 Task: Filter the history by date.
Action: Mouse moved to (1319, 45)
Screenshot: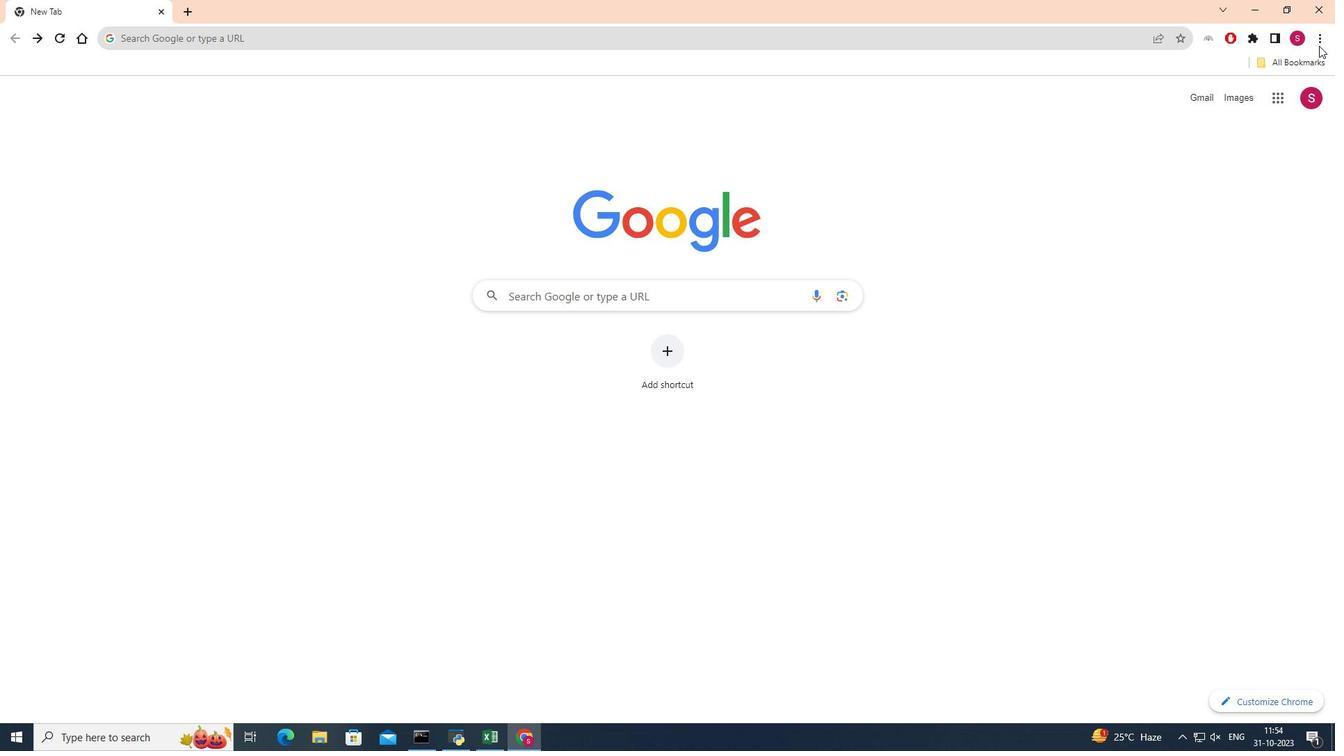 
Action: Mouse pressed left at (1319, 45)
Screenshot: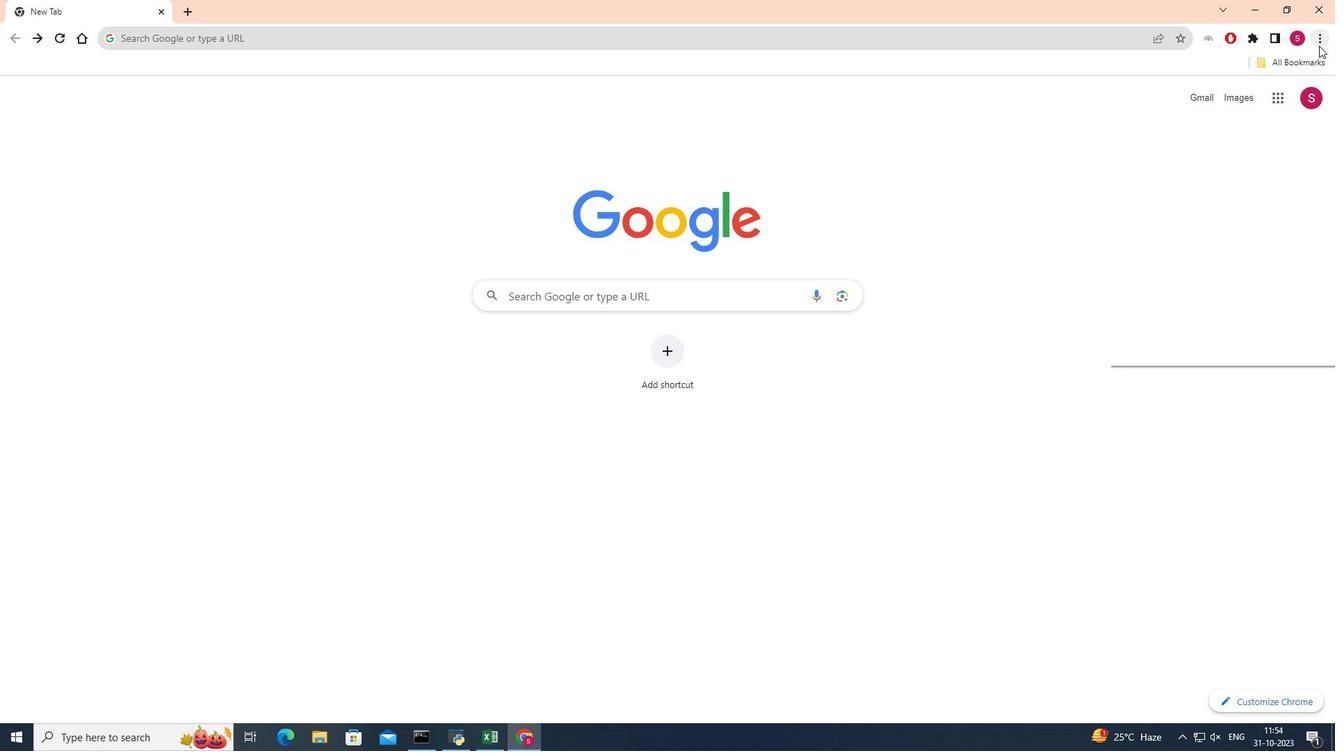 
Action: Mouse moved to (1182, 112)
Screenshot: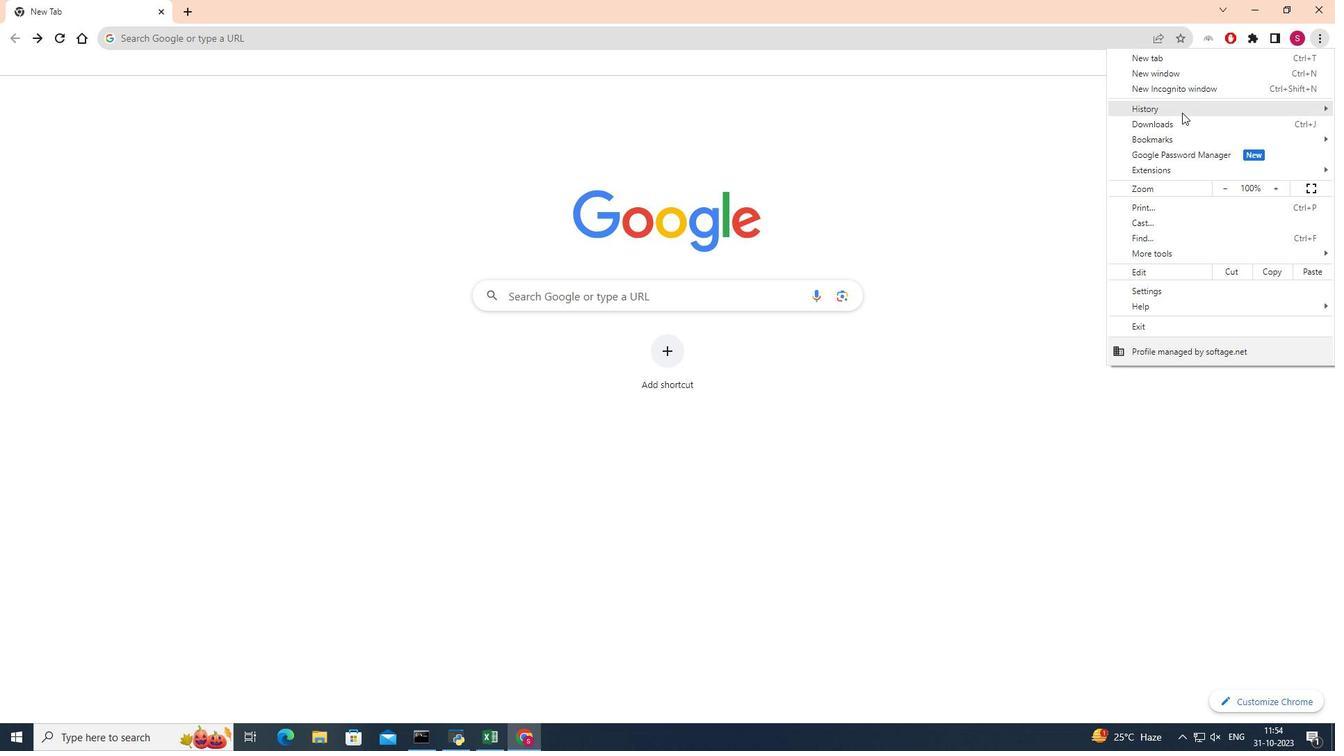 
Action: Mouse pressed left at (1182, 112)
Screenshot: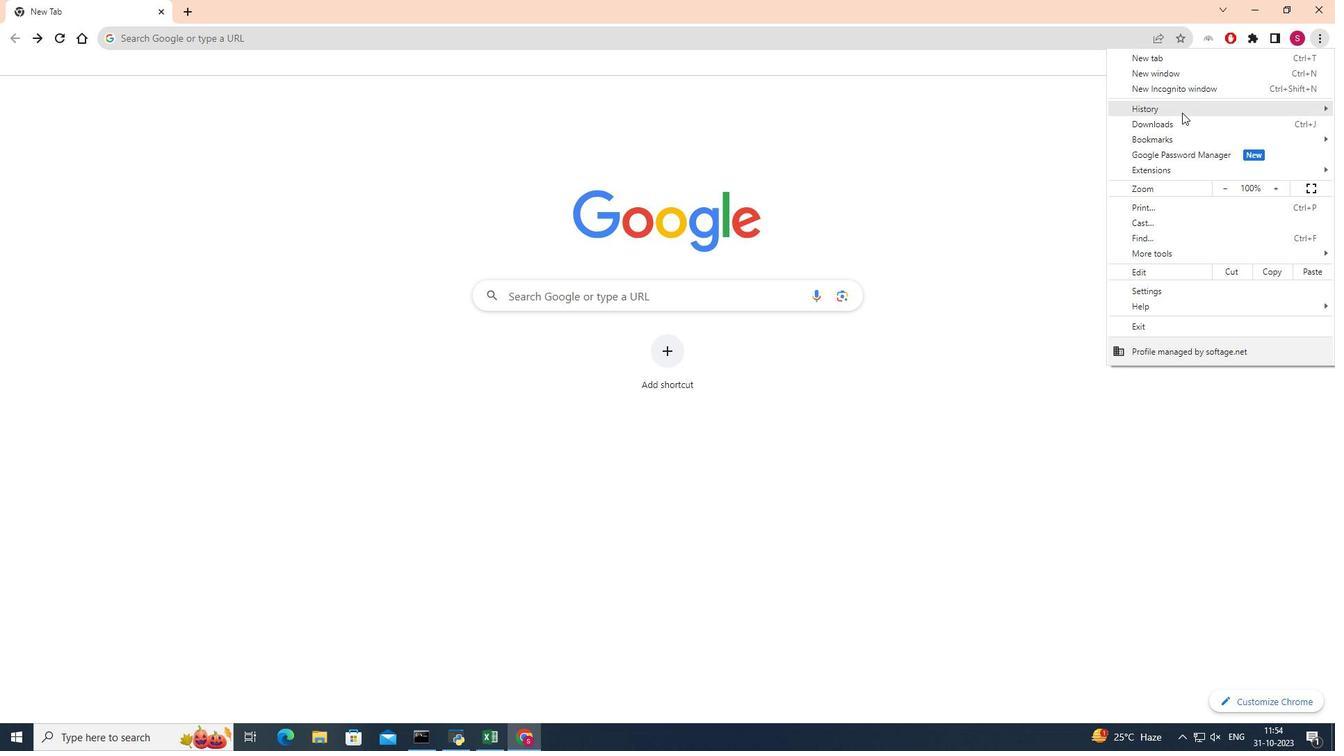 
Action: Mouse moved to (928, 114)
Screenshot: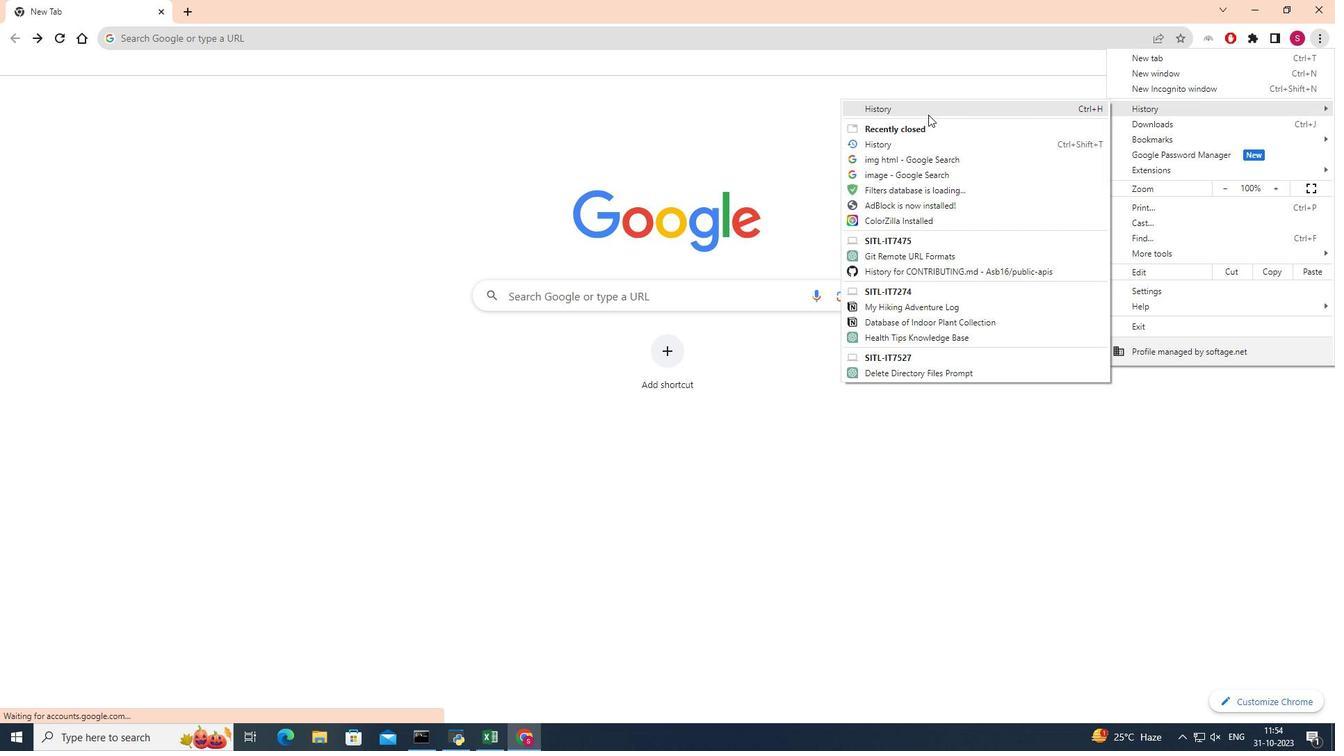 
Action: Mouse pressed left at (928, 114)
Screenshot: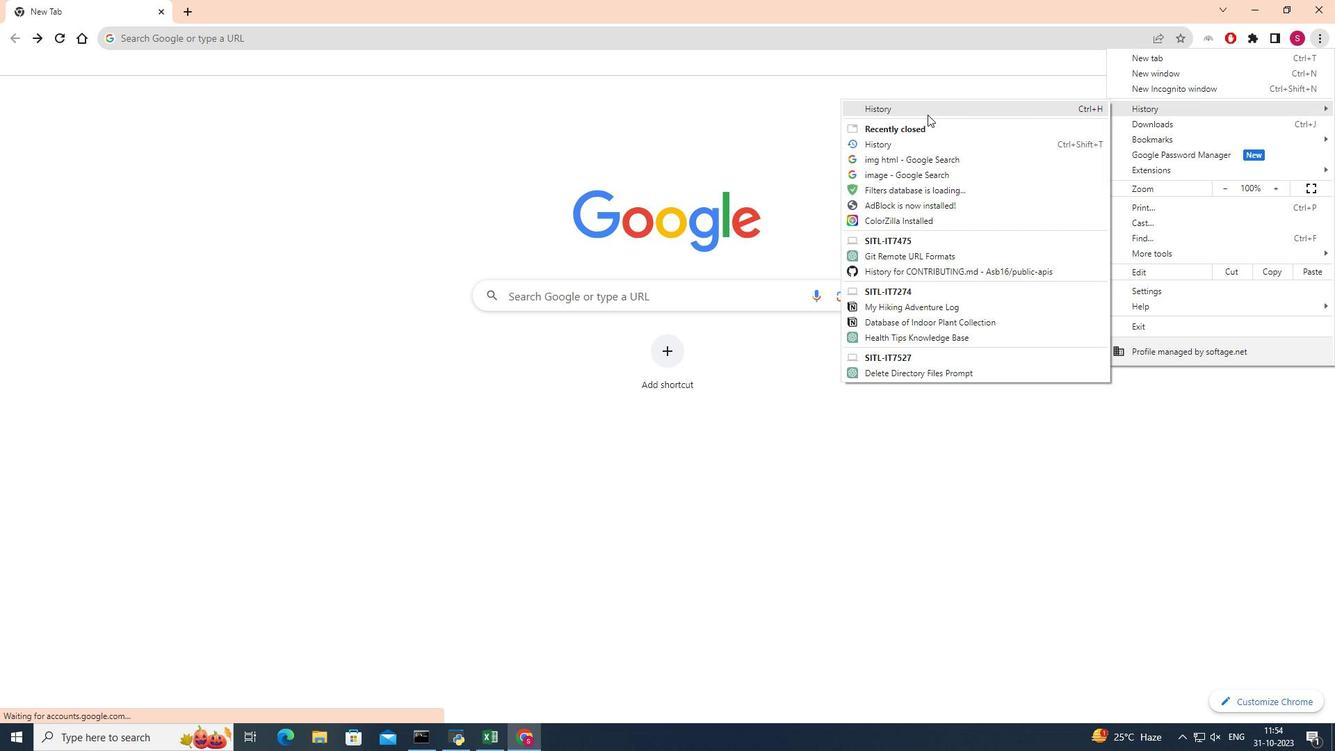 
Action: Mouse moved to (464, 109)
Screenshot: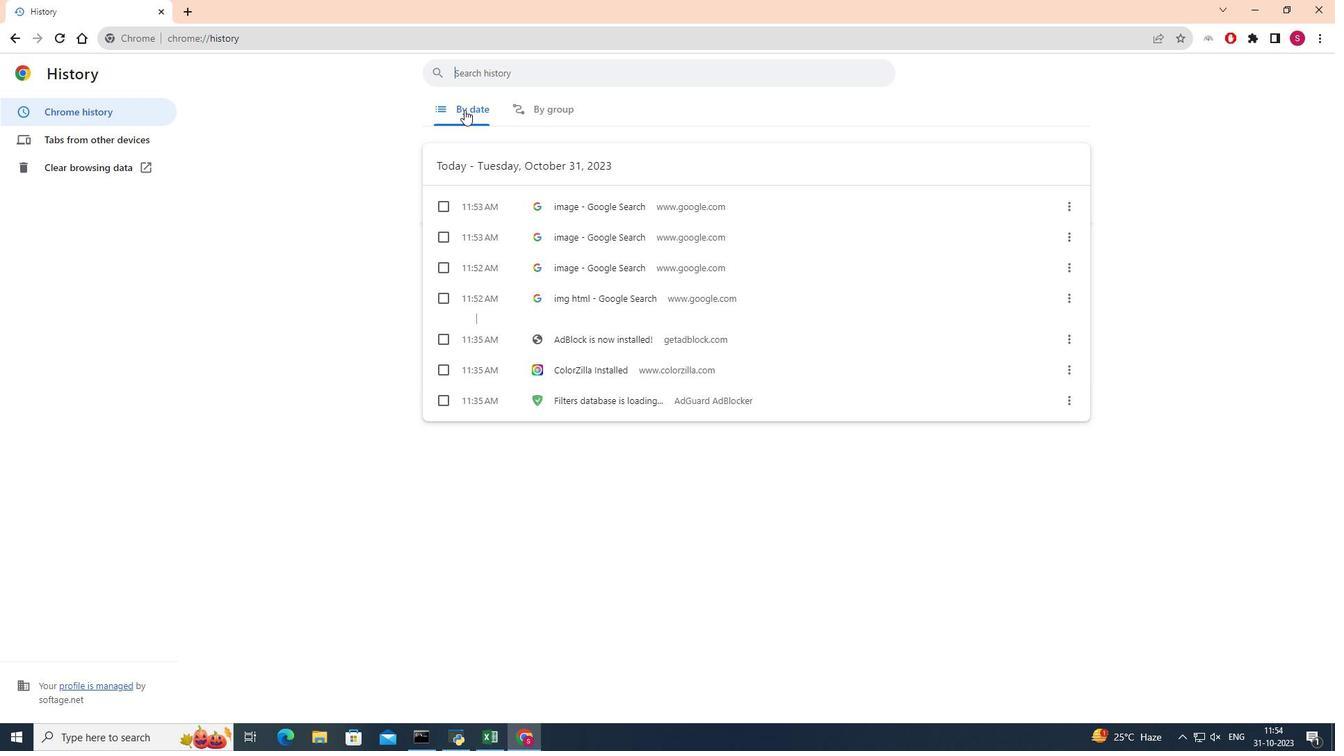
Action: Mouse pressed left at (464, 109)
Screenshot: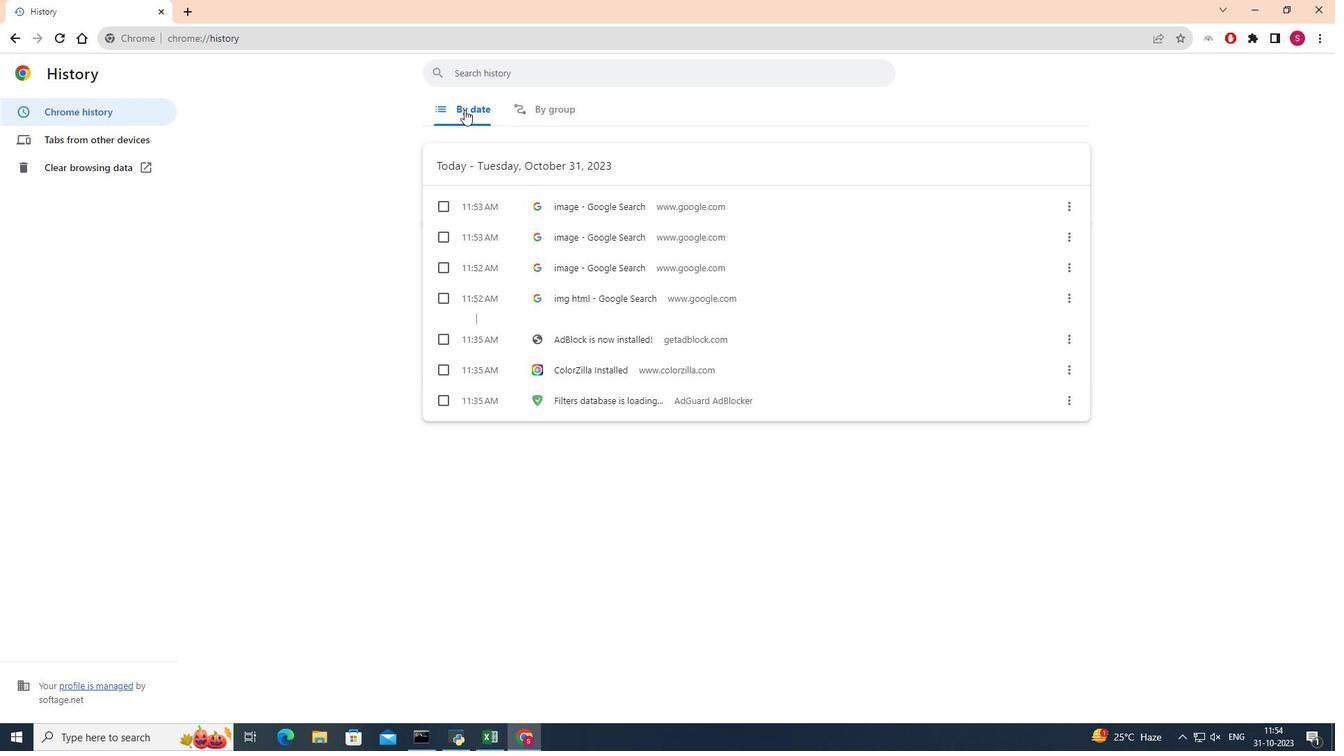 
Action: Mouse moved to (653, 401)
Screenshot: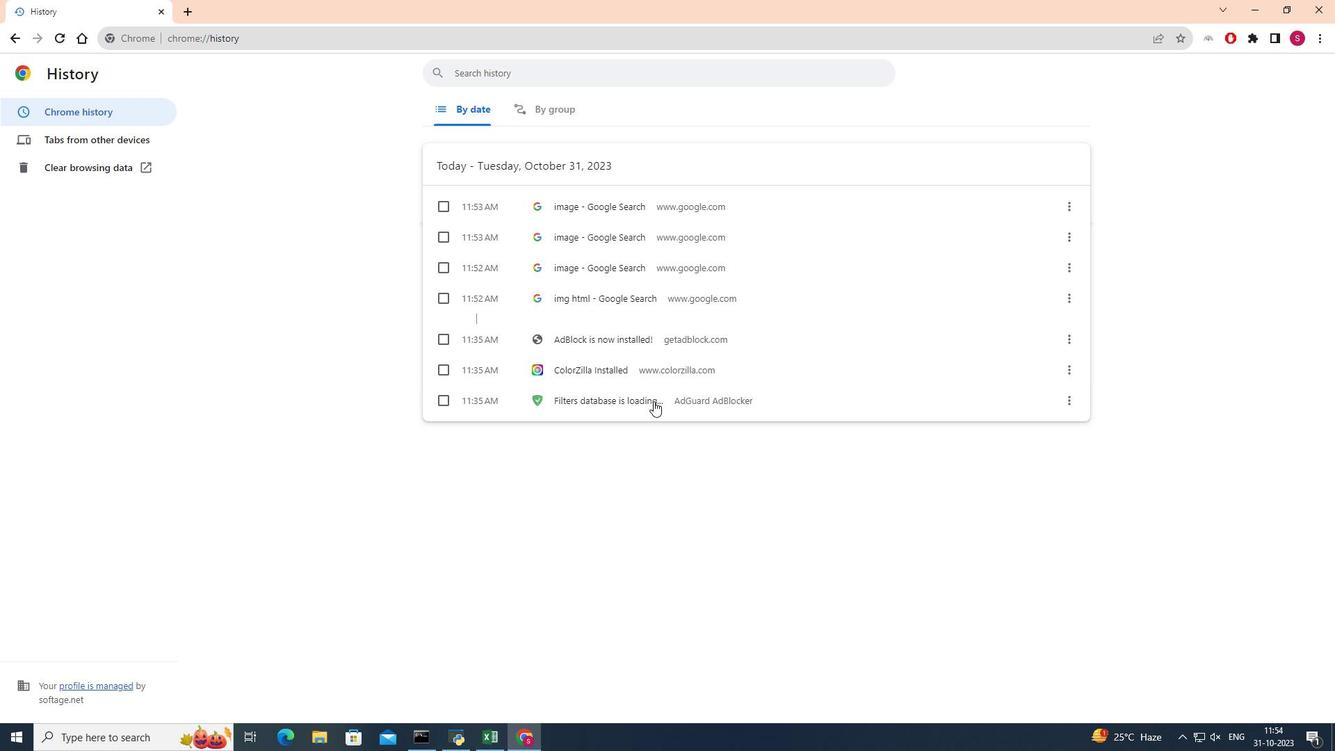 
